 Task: Use the formula "VARP" in spreadsheet "Project portfolio".
Action: Mouse moved to (116, 81)
Screenshot: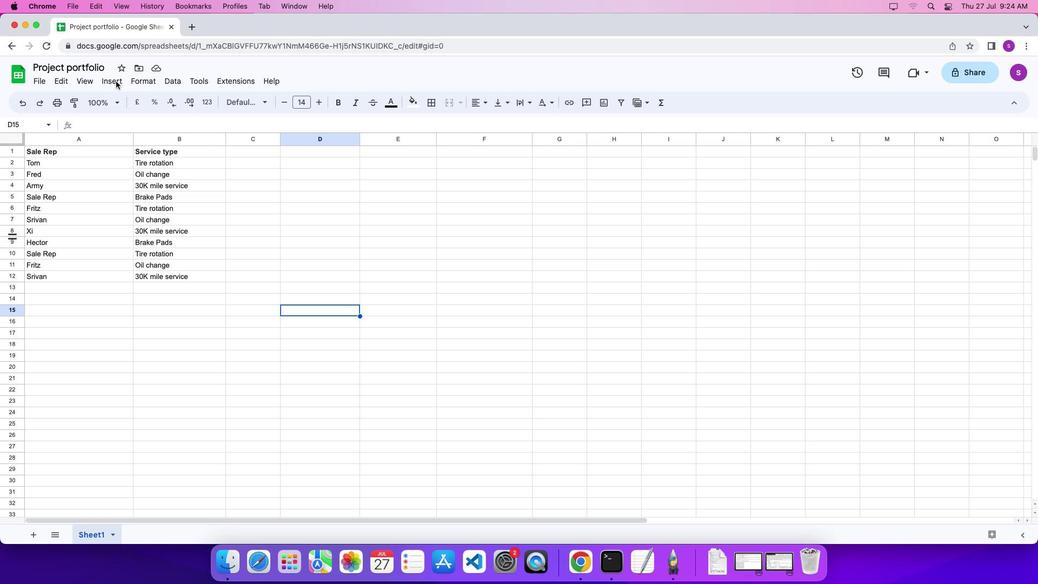 
Action: Mouse pressed left at (116, 81)
Screenshot: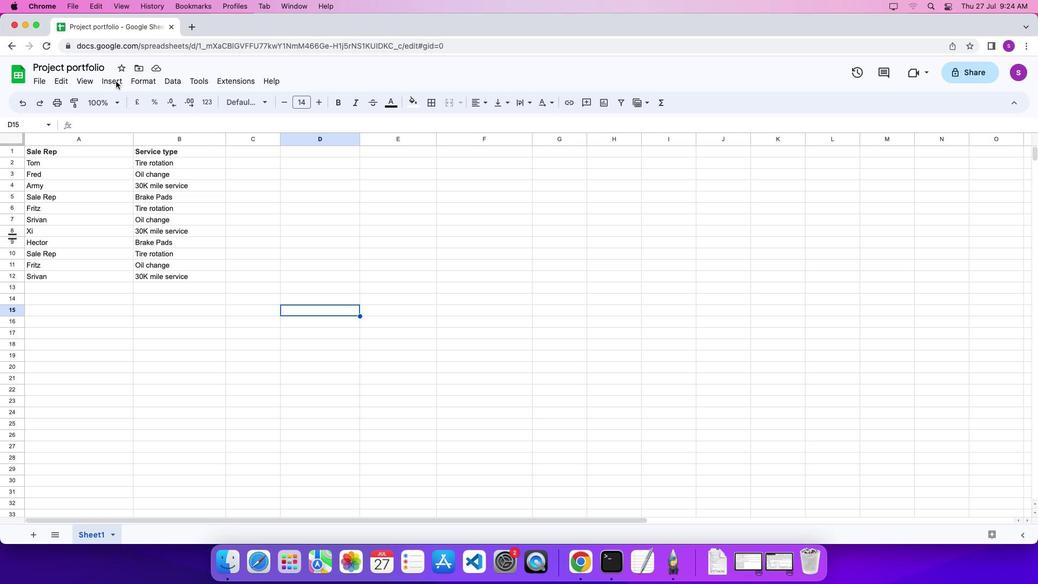 
Action: Mouse moved to (115, 80)
Screenshot: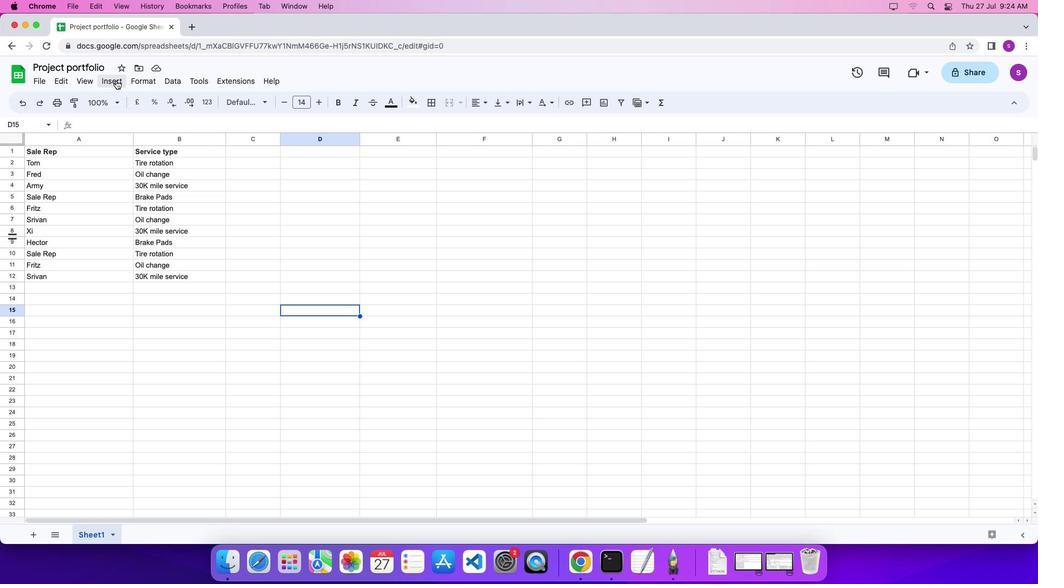 
Action: Mouse pressed left at (115, 80)
Screenshot: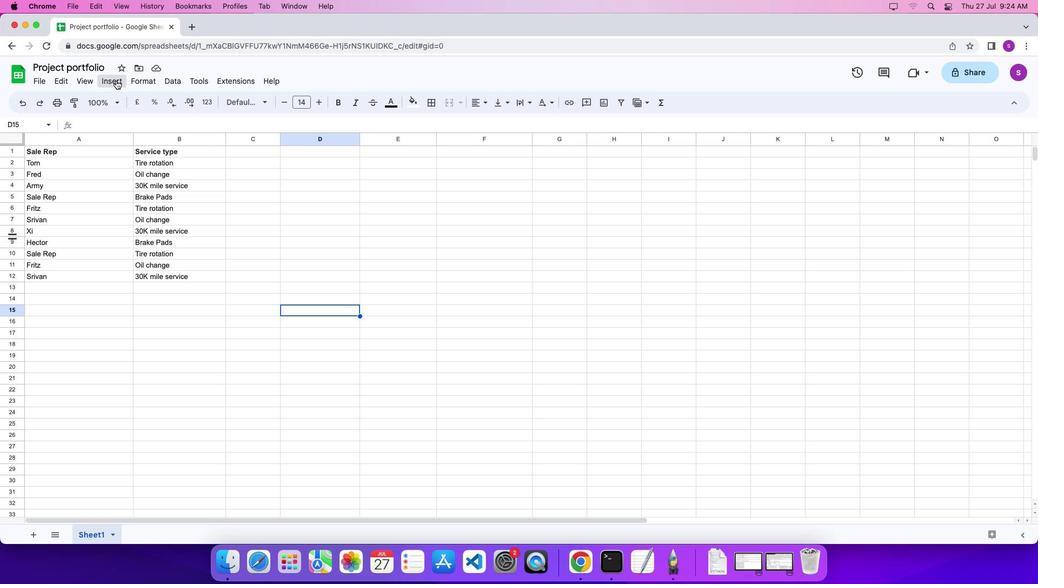 
Action: Mouse moved to (115, 81)
Screenshot: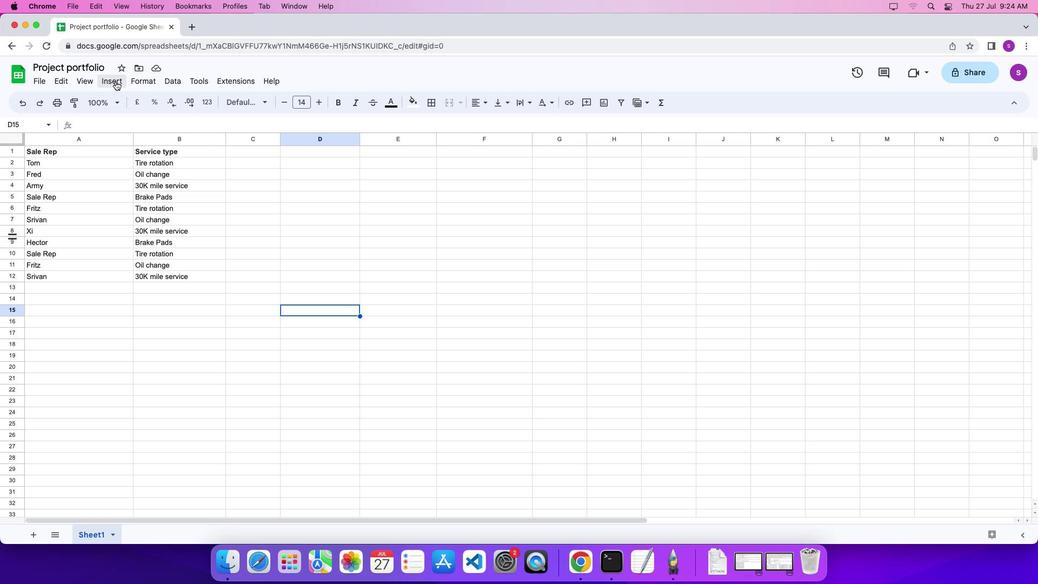 
Action: Mouse pressed left at (115, 81)
Screenshot: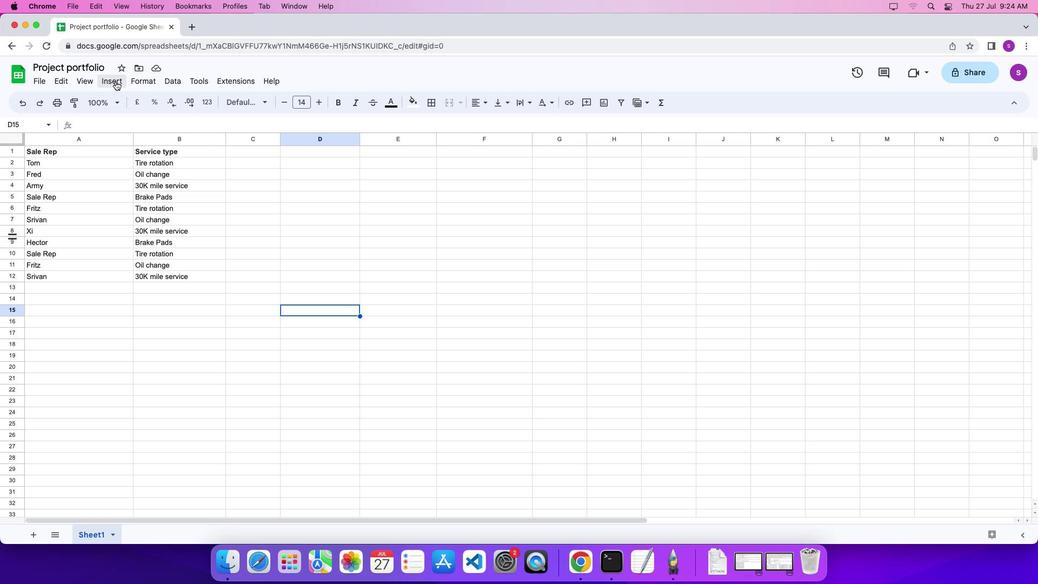 
Action: Mouse moved to (457, 454)
Screenshot: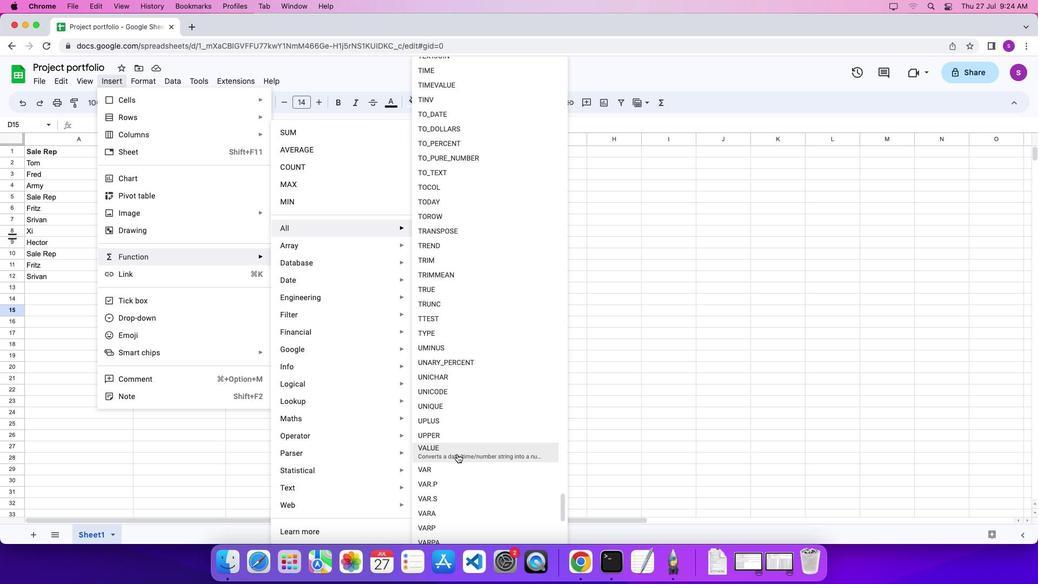 
Action: Mouse scrolled (457, 454) with delta (0, 0)
Screenshot: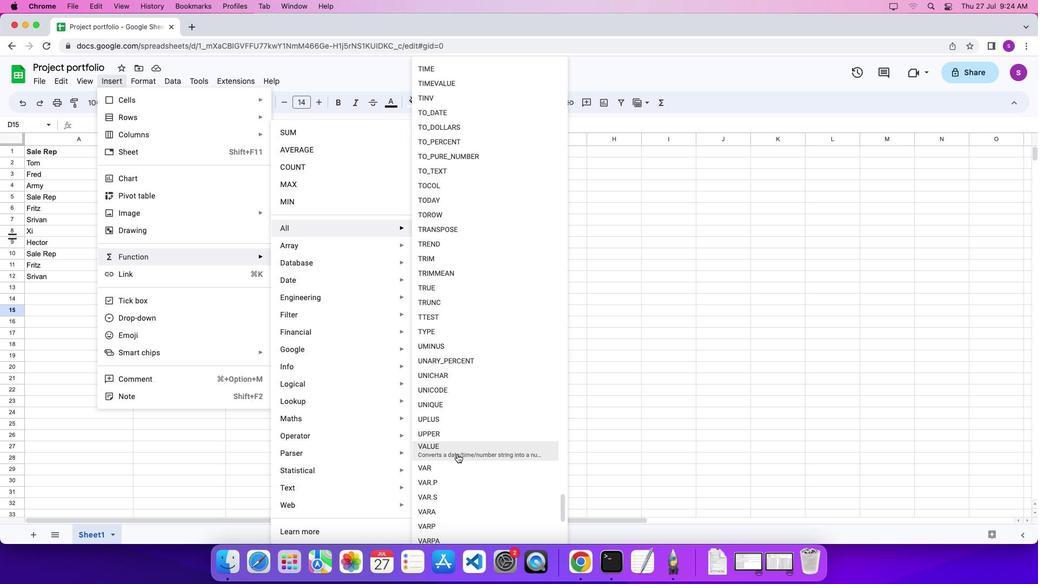 
Action: Mouse scrolled (457, 454) with delta (0, 0)
Screenshot: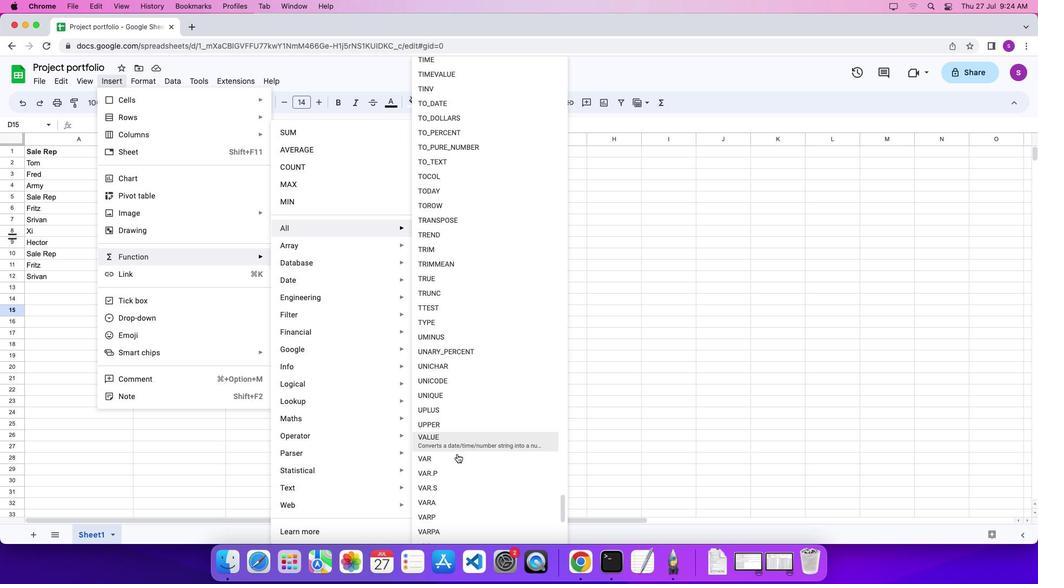 
Action: Mouse moved to (457, 499)
Screenshot: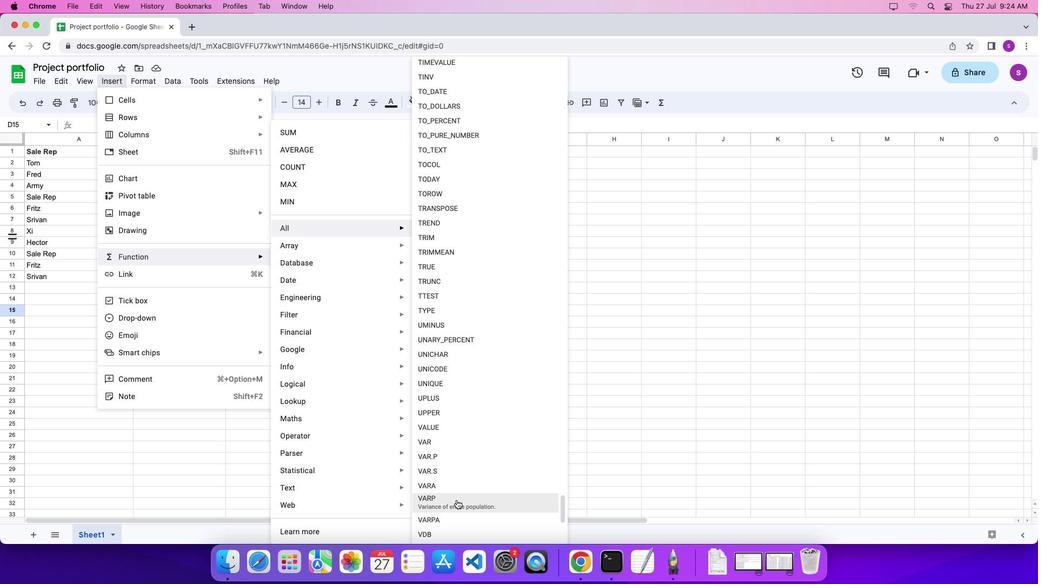 
Action: Mouse pressed left at (457, 499)
Screenshot: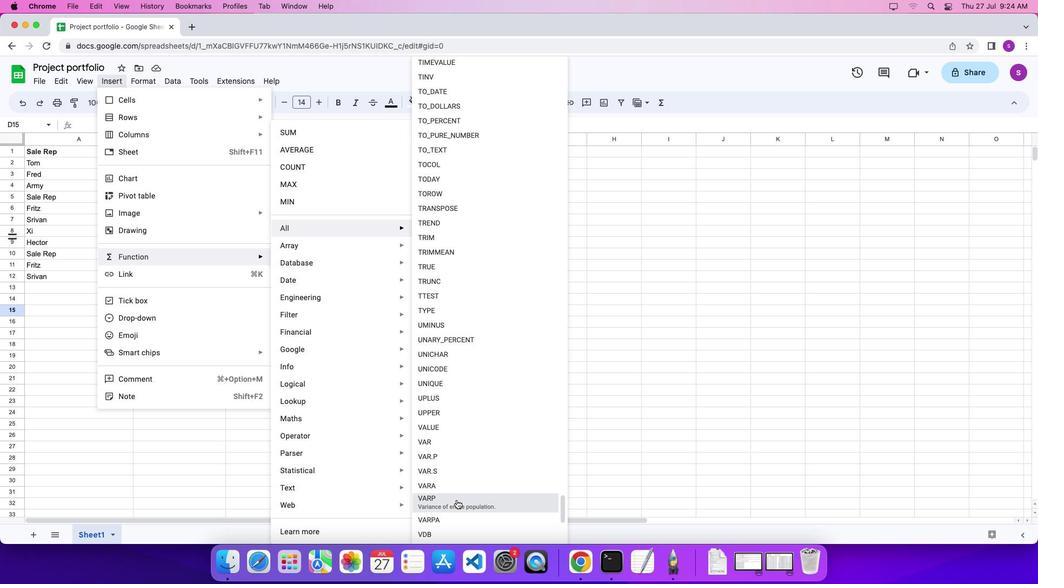 
Action: Mouse moved to (424, 330)
Screenshot: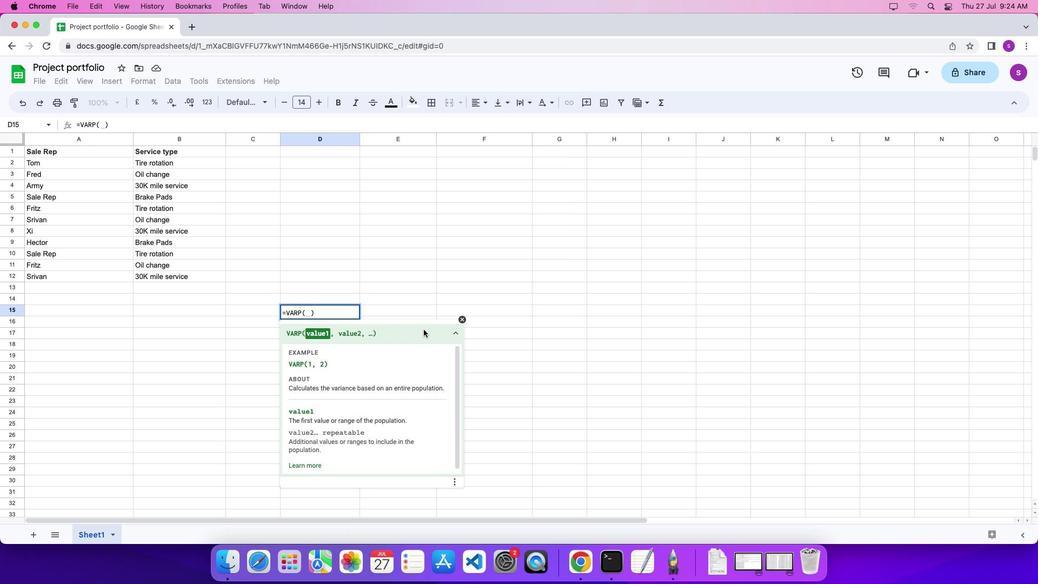 
Action: Key pressed '1'',''2''\x03'
Screenshot: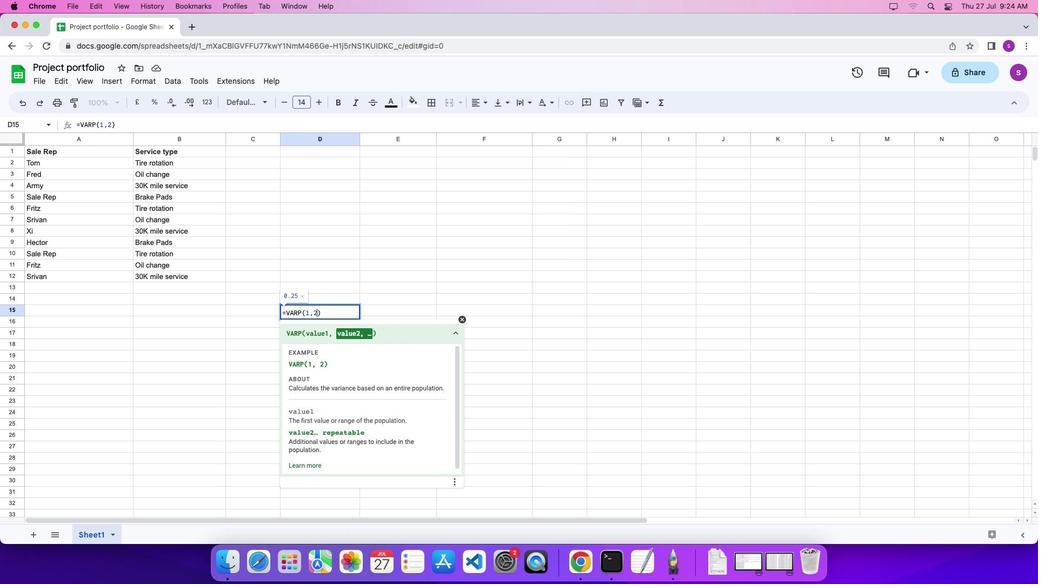 
